 Task: Set the match case to "Active" under New invoice in find invoice.
Action: Mouse moved to (154, 18)
Screenshot: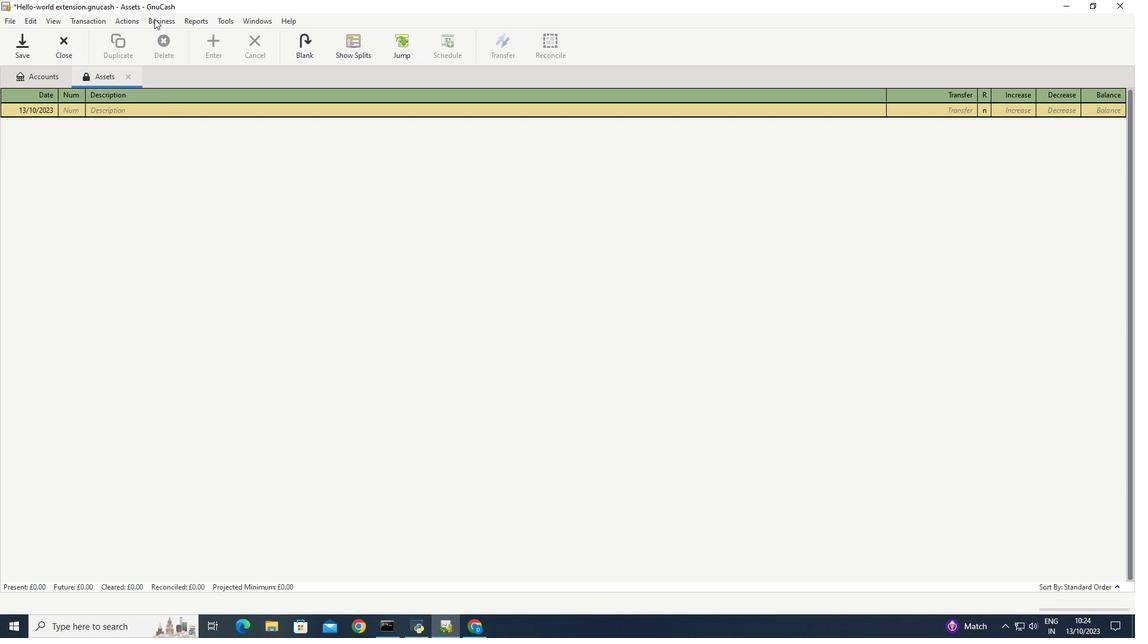 
Action: Mouse pressed left at (154, 18)
Screenshot: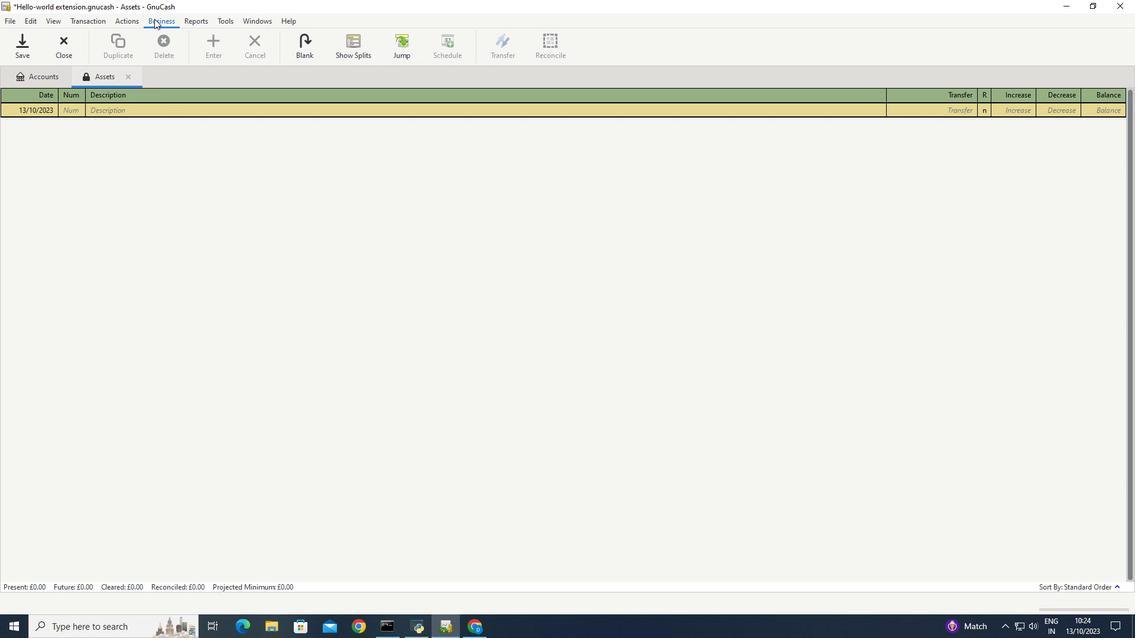 
Action: Mouse moved to (301, 94)
Screenshot: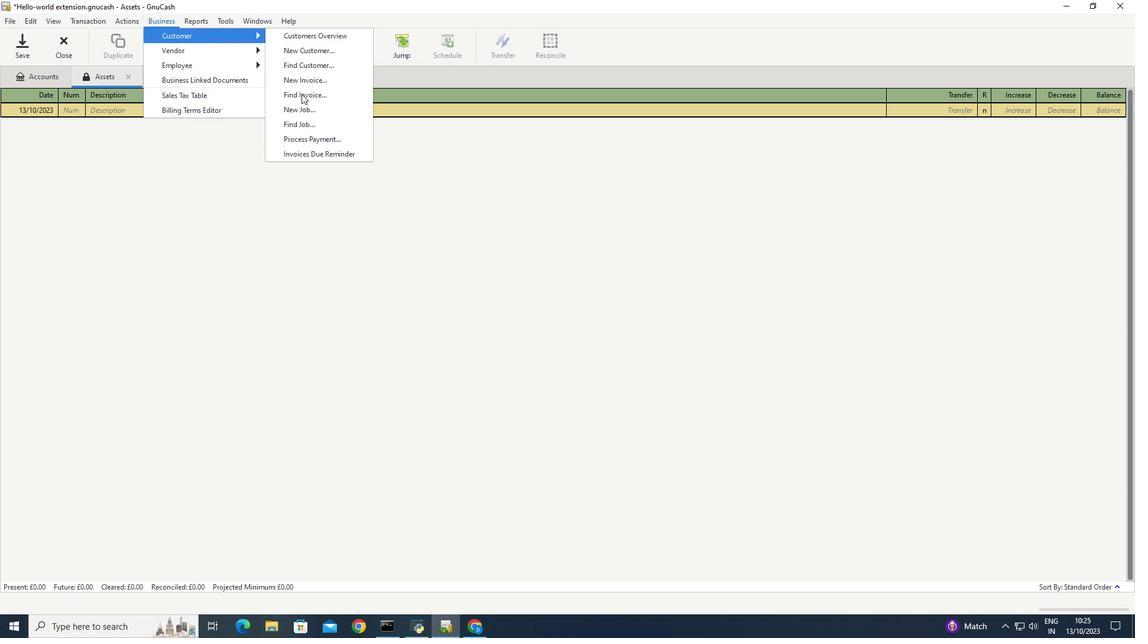 
Action: Mouse pressed left at (301, 94)
Screenshot: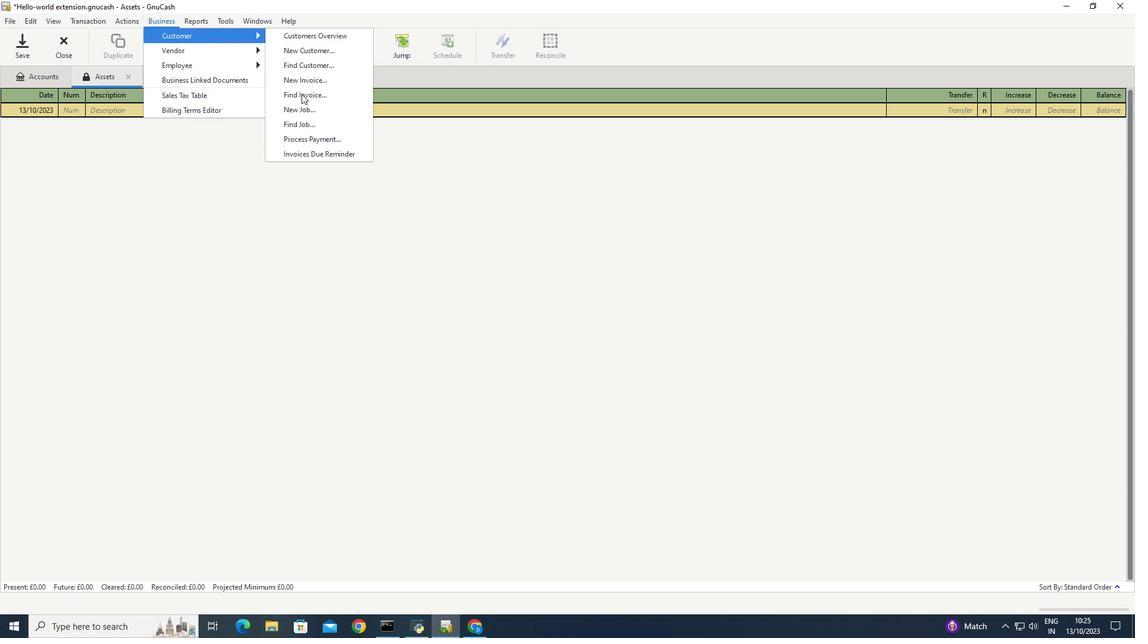 
Action: Mouse moved to (583, 400)
Screenshot: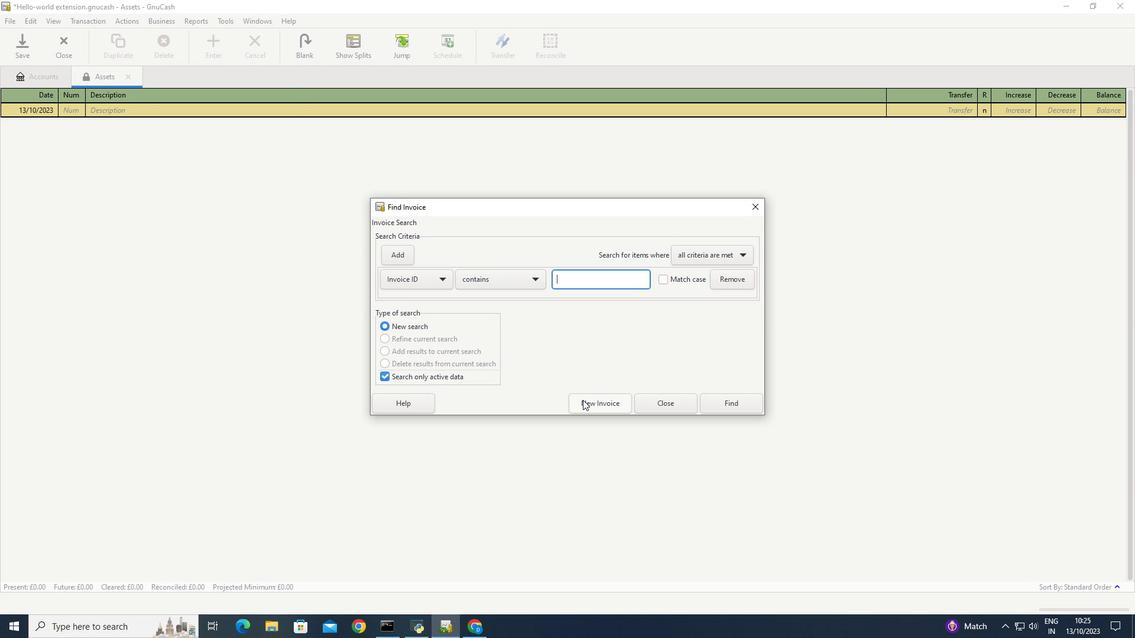 
Action: Mouse pressed left at (583, 400)
Screenshot: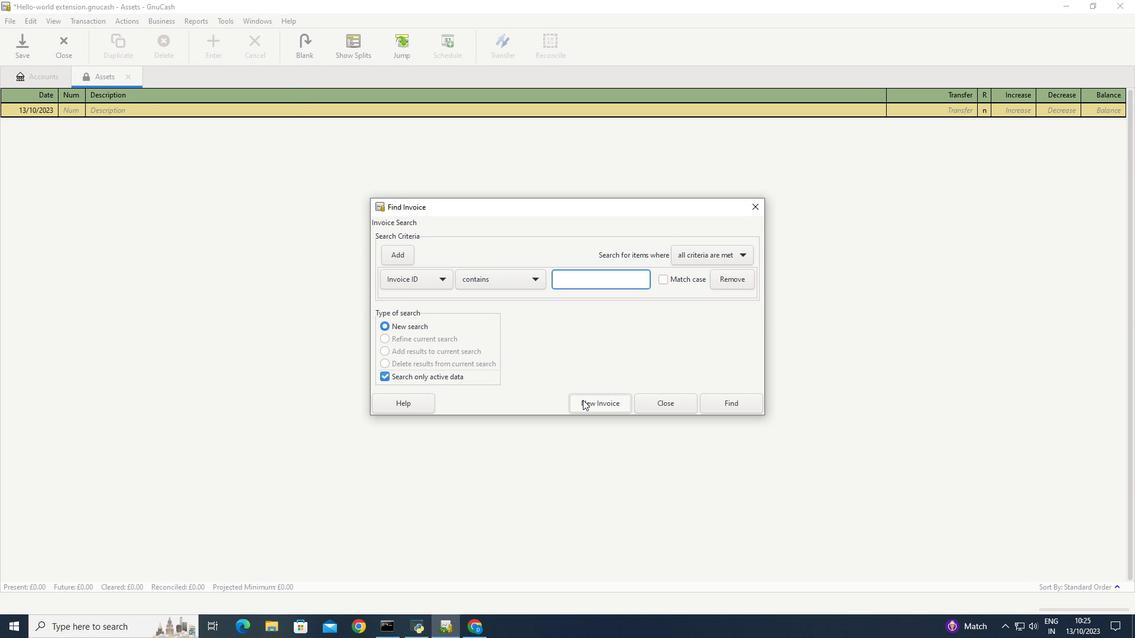 
Action: Mouse moved to (639, 319)
Screenshot: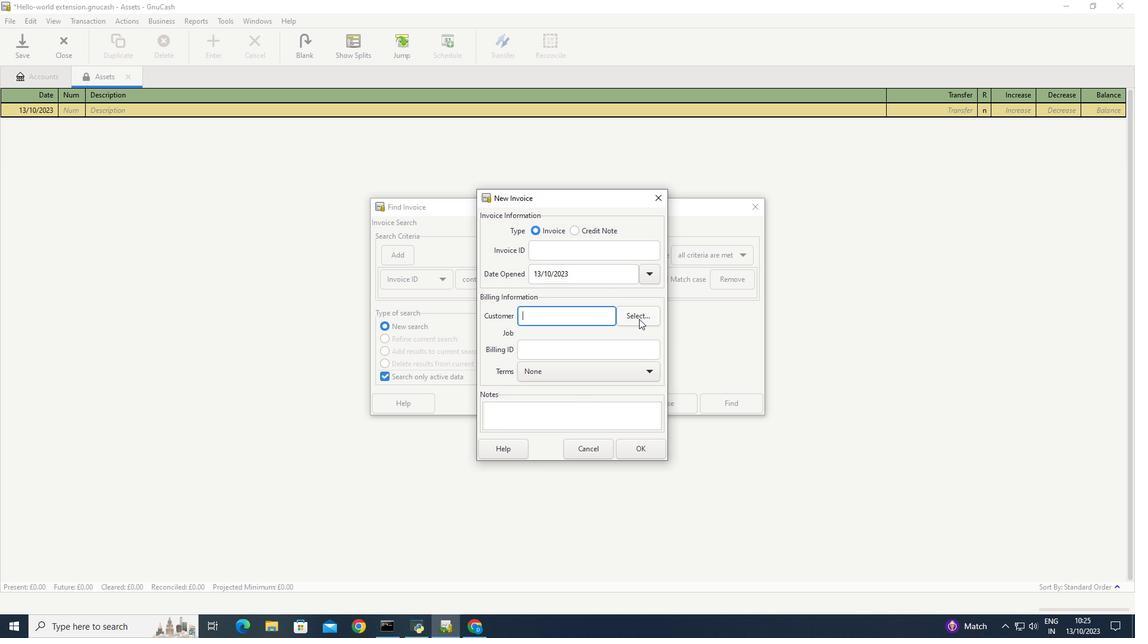 
Action: Mouse pressed left at (639, 319)
Screenshot: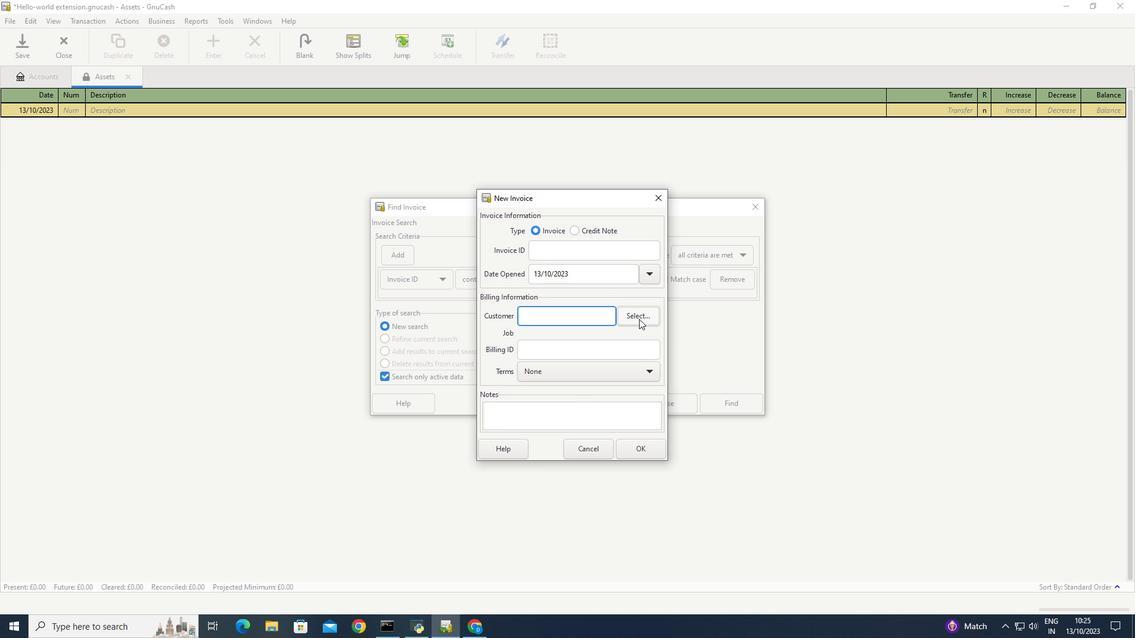 
Action: Mouse moved to (661, 280)
Screenshot: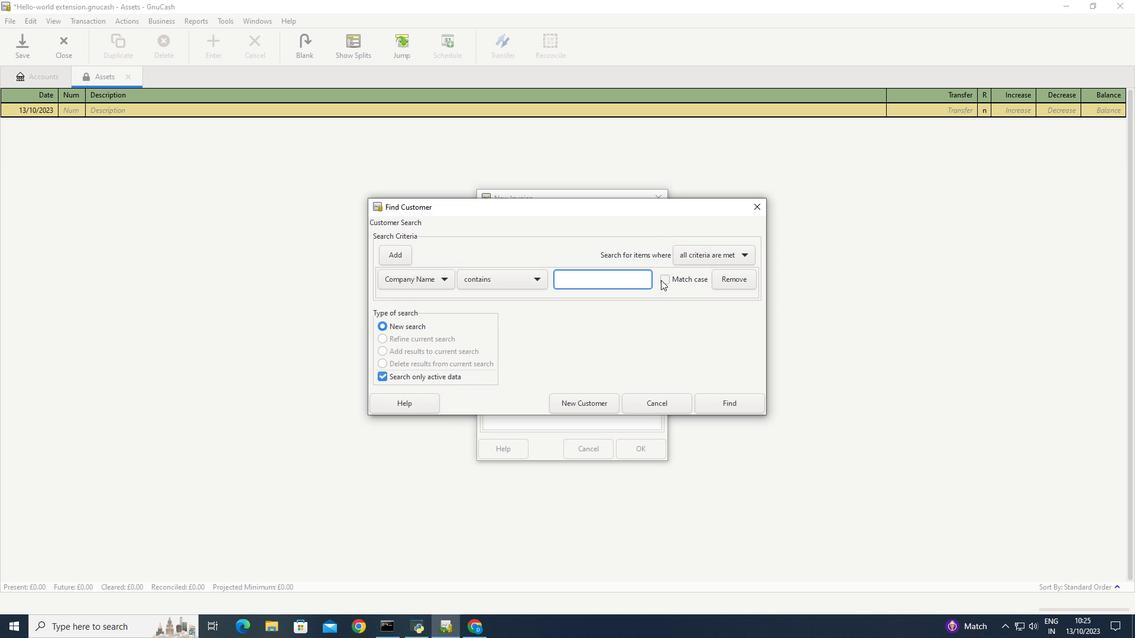 
Action: Mouse pressed left at (661, 280)
Screenshot: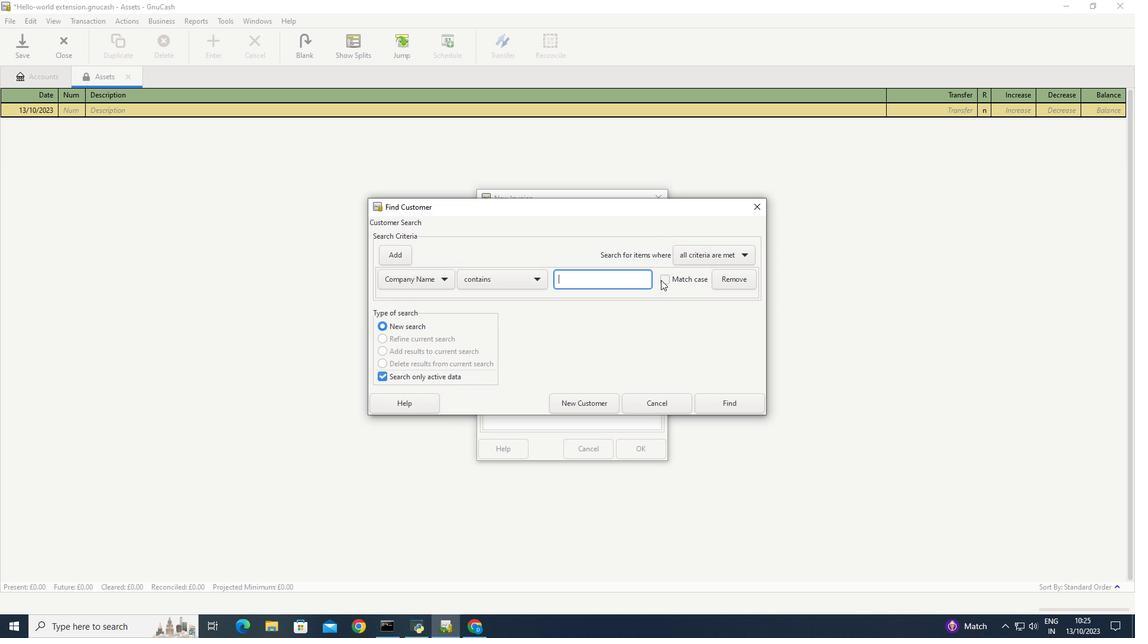 
